 Task: Set the FTP account for FTP input to 'anony12'.
Action: Mouse moved to (111, 13)
Screenshot: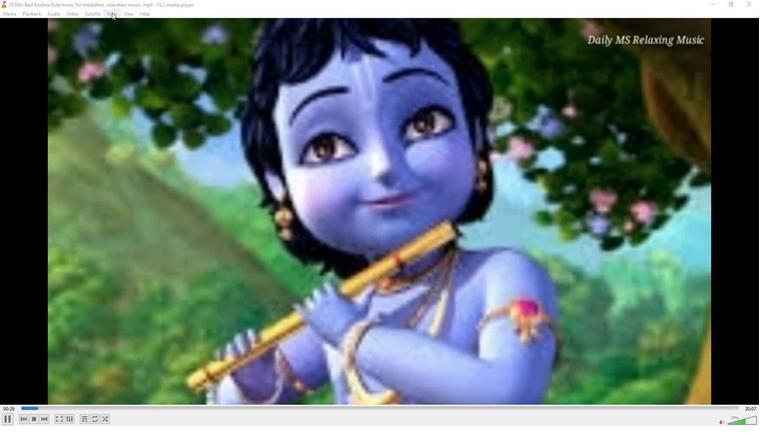 
Action: Mouse pressed left at (111, 13)
Screenshot: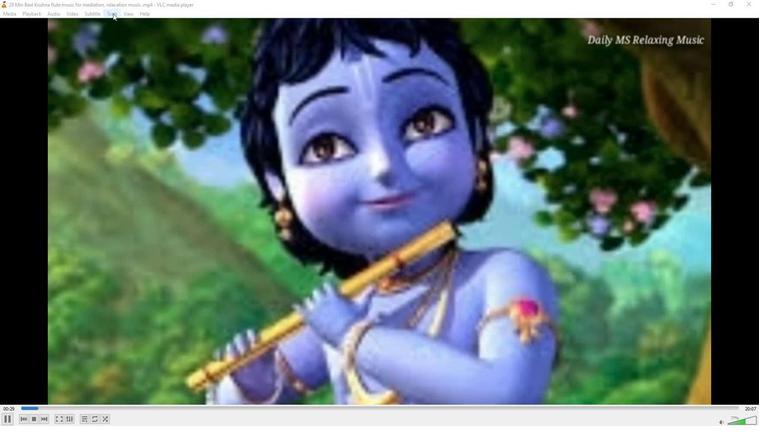 
Action: Mouse moved to (122, 103)
Screenshot: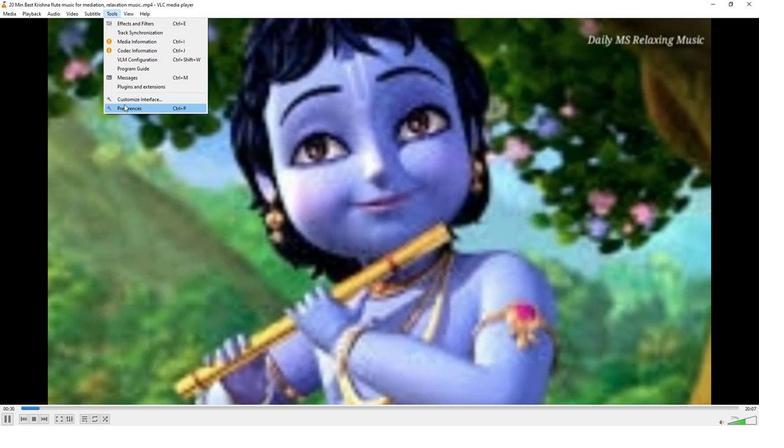 
Action: Mouse pressed left at (122, 103)
Screenshot: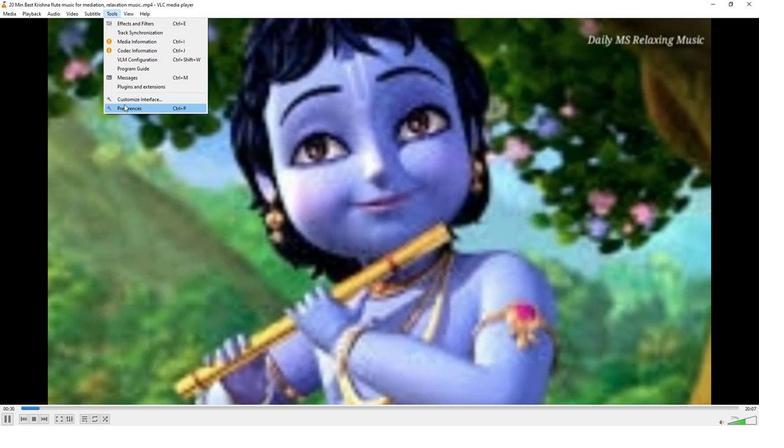 
Action: Mouse moved to (248, 348)
Screenshot: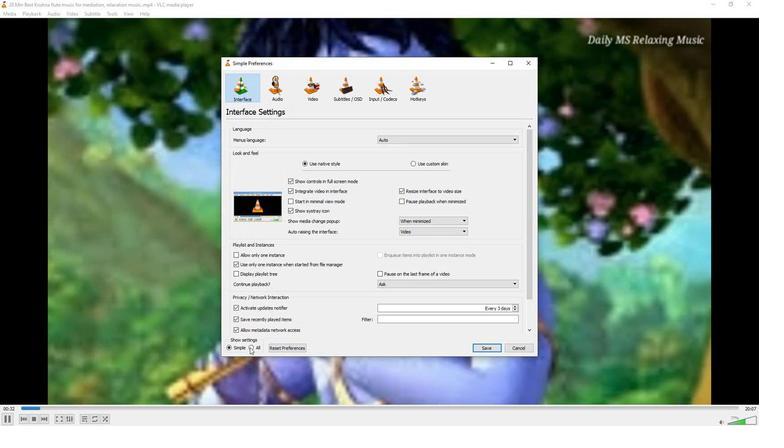 
Action: Mouse pressed left at (248, 348)
Screenshot: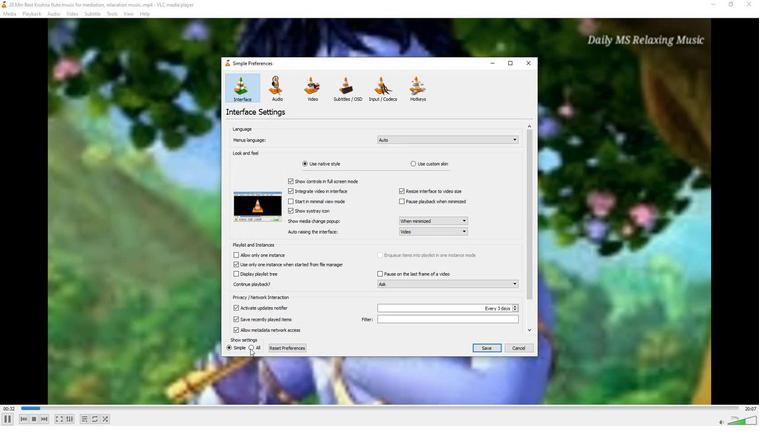 
Action: Mouse moved to (240, 213)
Screenshot: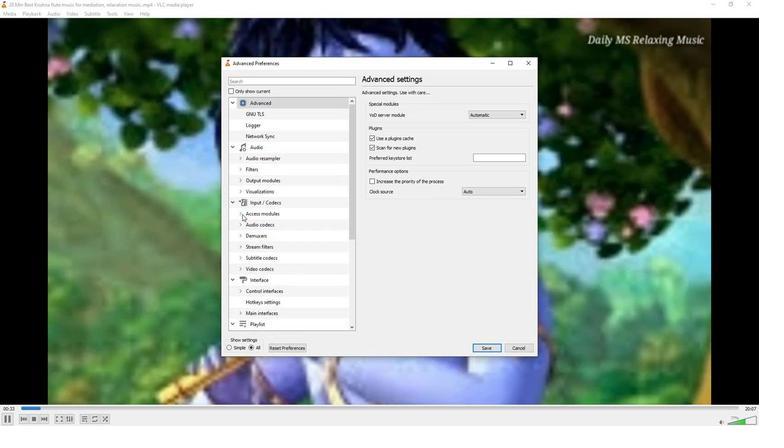 
Action: Mouse pressed left at (240, 213)
Screenshot: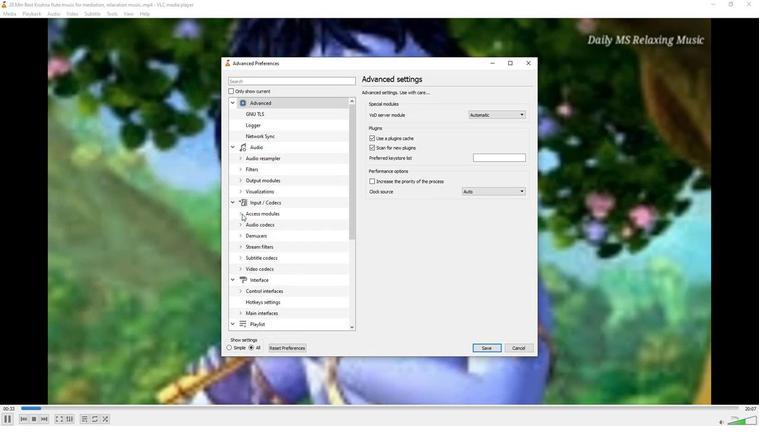 
Action: Mouse moved to (263, 304)
Screenshot: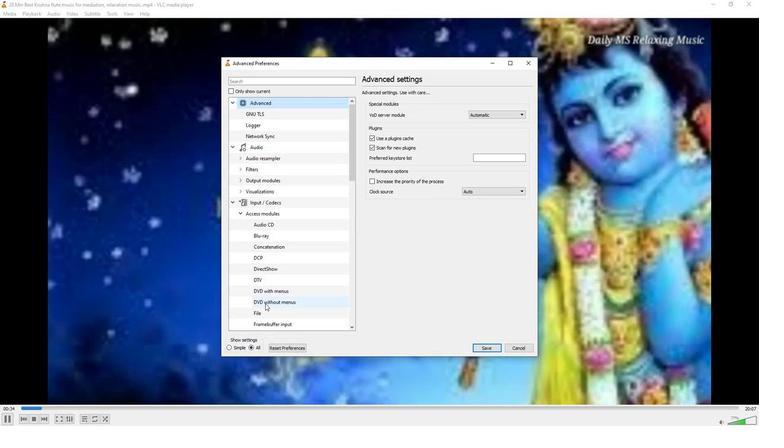
Action: Mouse scrolled (263, 304) with delta (0, 0)
Screenshot: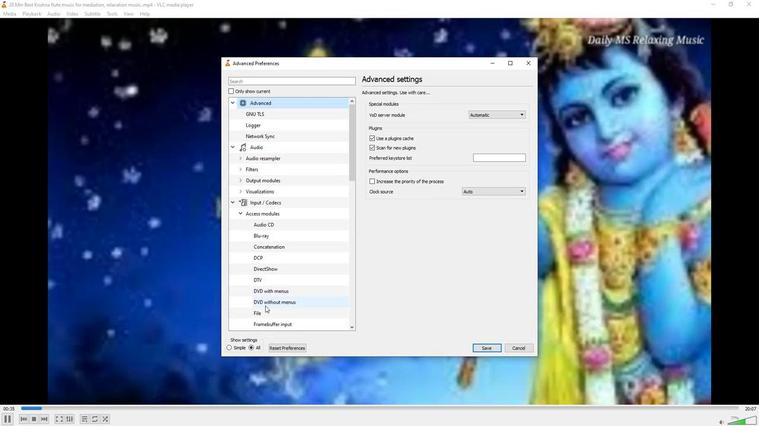 
Action: Mouse moved to (263, 301)
Screenshot: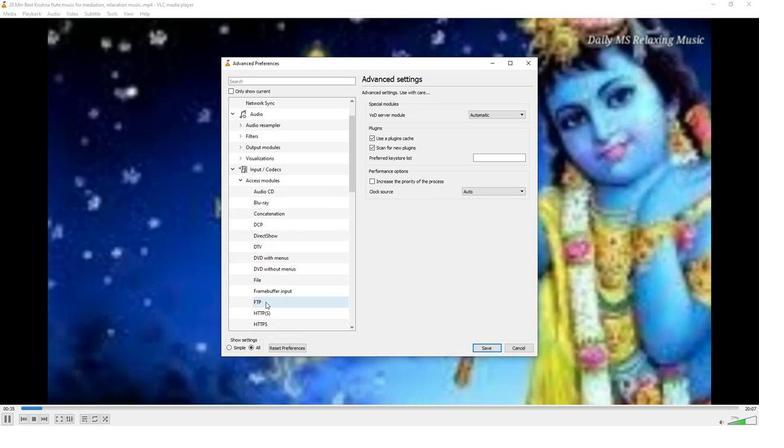 
Action: Mouse pressed left at (263, 301)
Screenshot: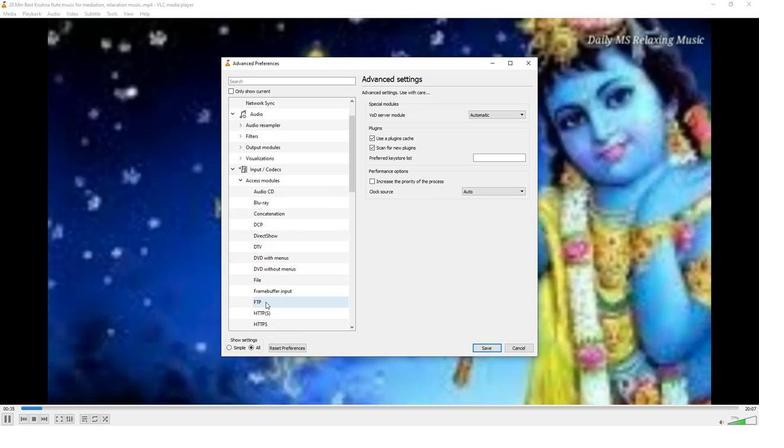 
Action: Mouse moved to (499, 125)
Screenshot: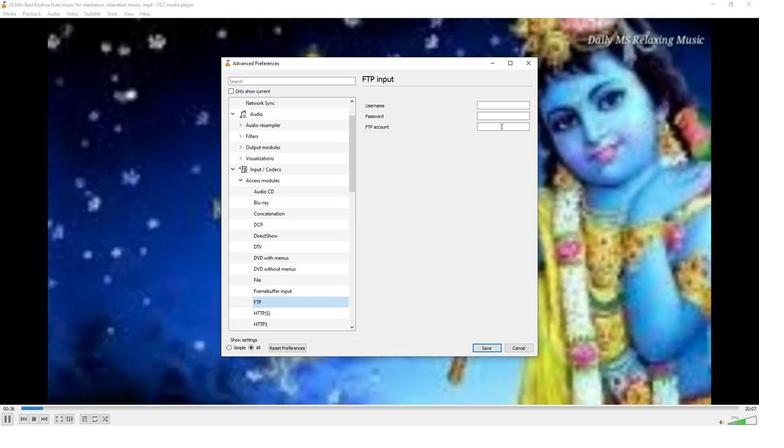 
Action: Mouse pressed left at (499, 125)
Screenshot: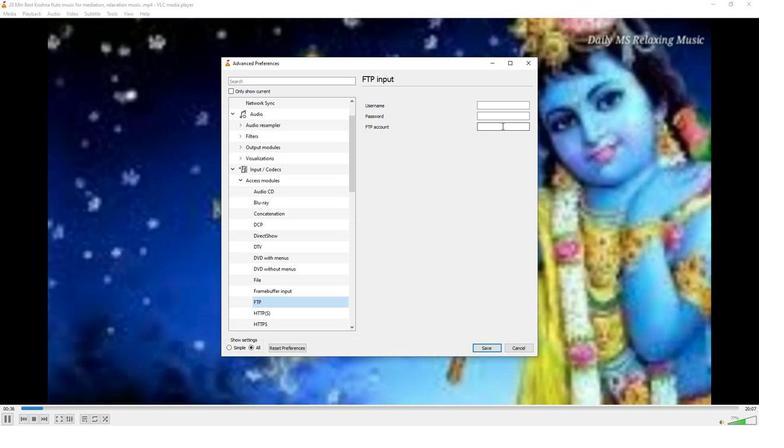 
Action: Key pressed anony12
Screenshot: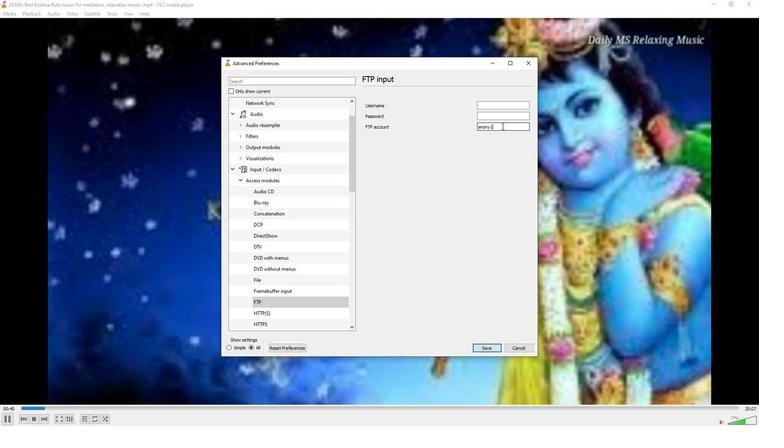 
